 Task: Open a blank worksheet and write heading  Product price data  Add product name:-  ' TOMS Shoe, UGG Shoe, Wolverine Shoe, Z-Coil Shoe, Adidas shoe, Gucci T-shirt, Louis Vuitton bag, Zara Shirt, H&M jeans, Chanel perfume. ' in October Last week sales are  5000 to 5050. product price in between:-  5000 to 10000. Save page analysisSalesByCategory
Action: Mouse moved to (605, 83)
Screenshot: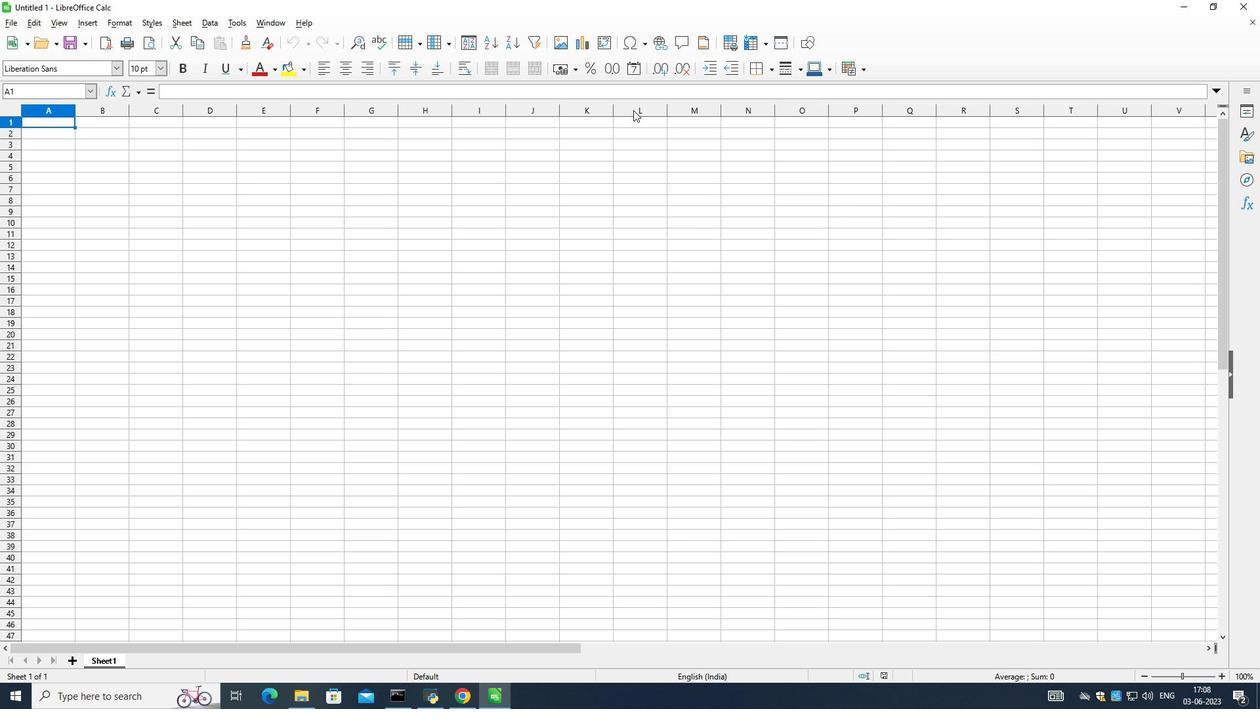 
Action: Key pressed <Key.shift>Producct<Key.backspace><Key.backspace>t<Key.space><Key.shift>Price<Key.space>data<Key.down>
Screenshot: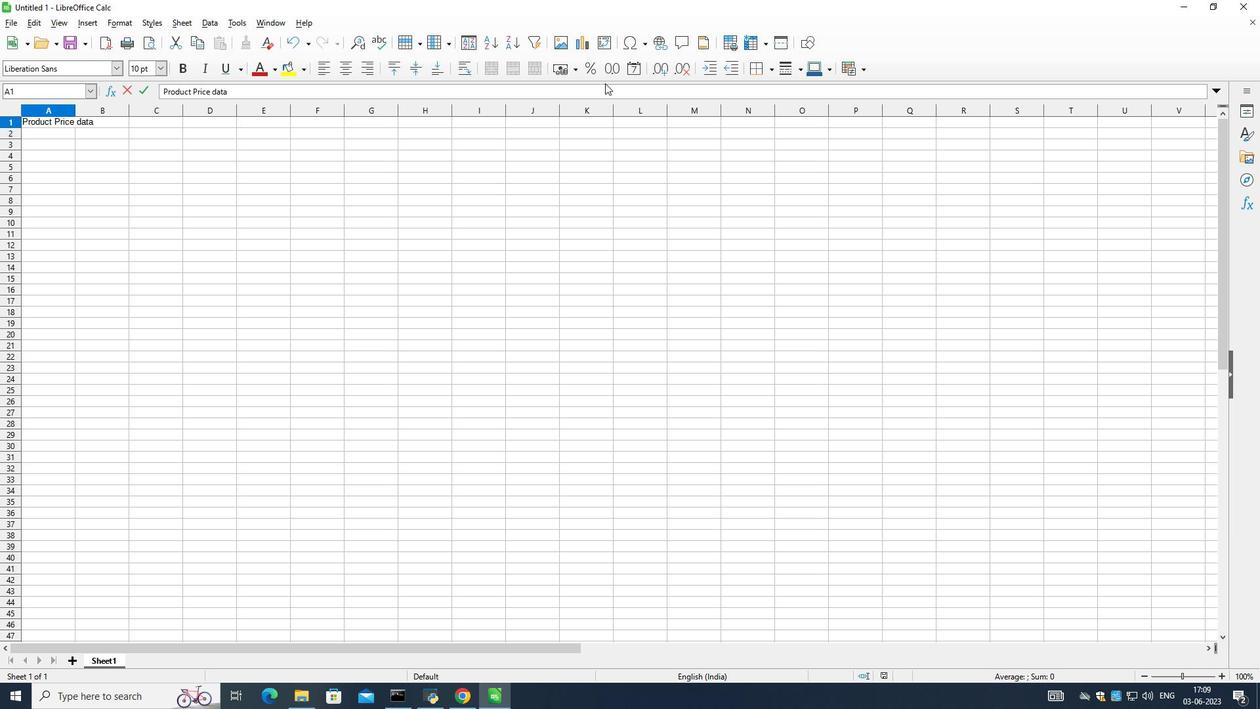 
Action: Mouse moved to (124, 162)
Screenshot: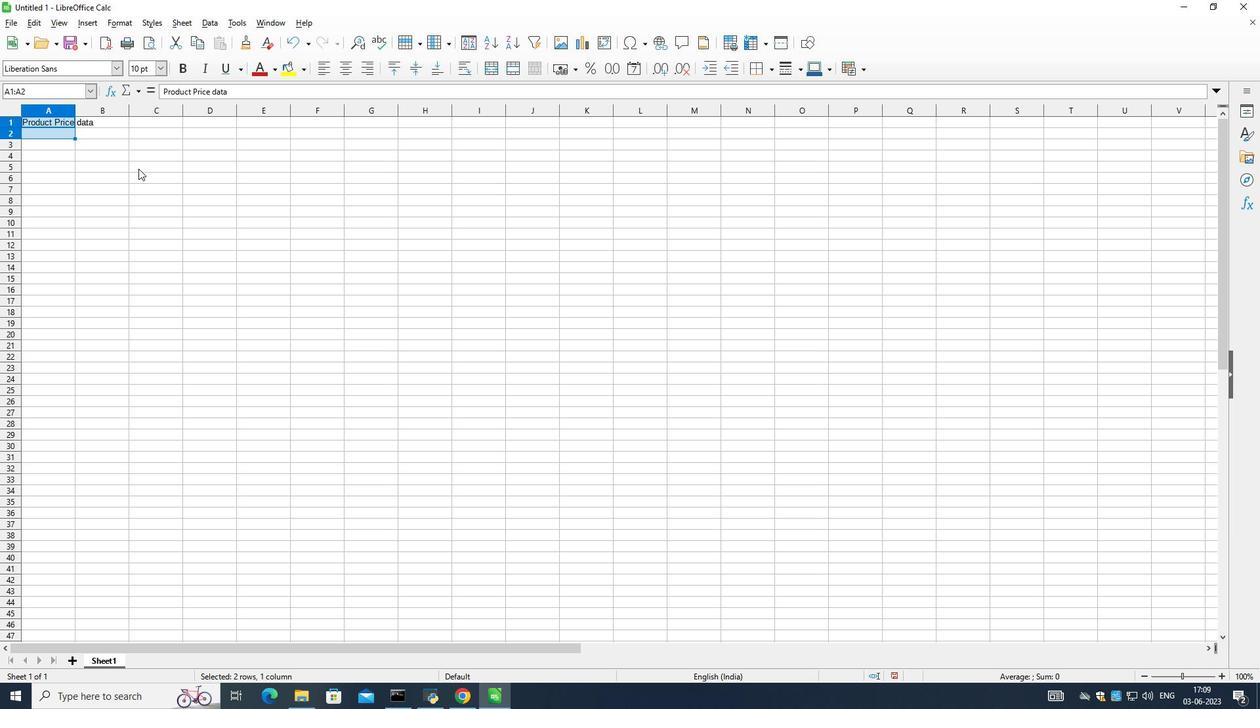 
Action: Mouse pressed right at (124, 162)
Screenshot: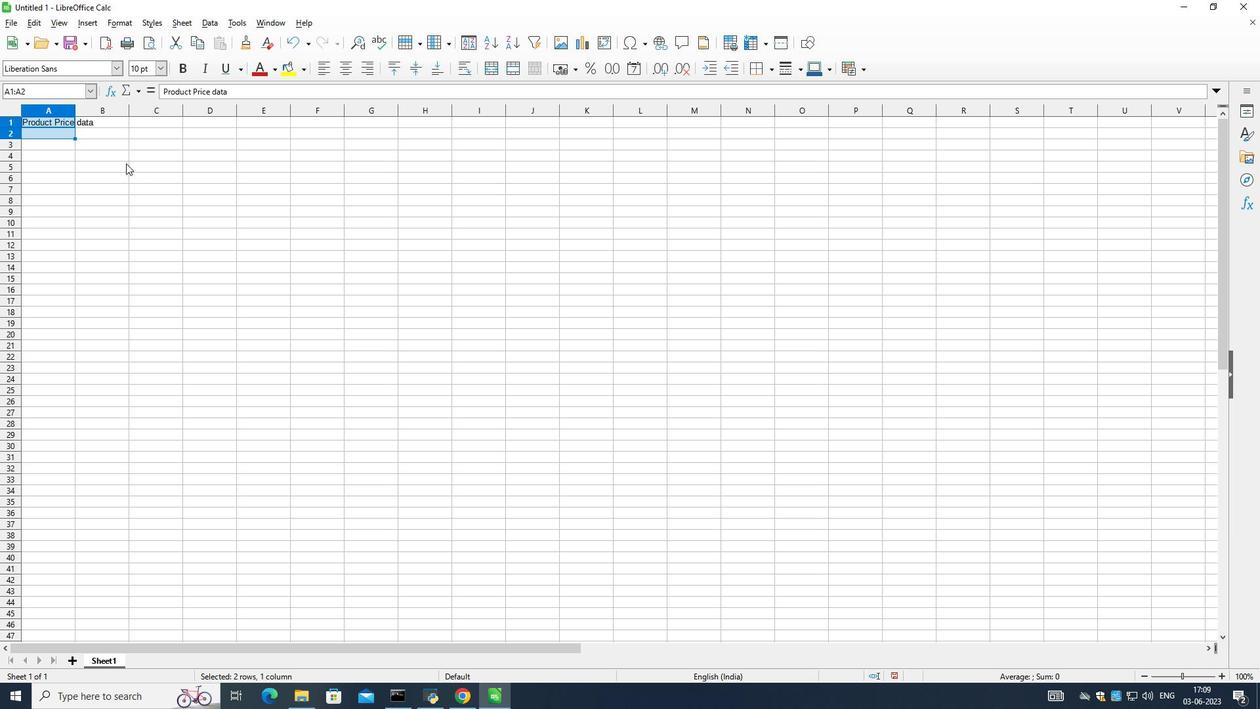 
Action: Mouse moved to (51, 134)
Screenshot: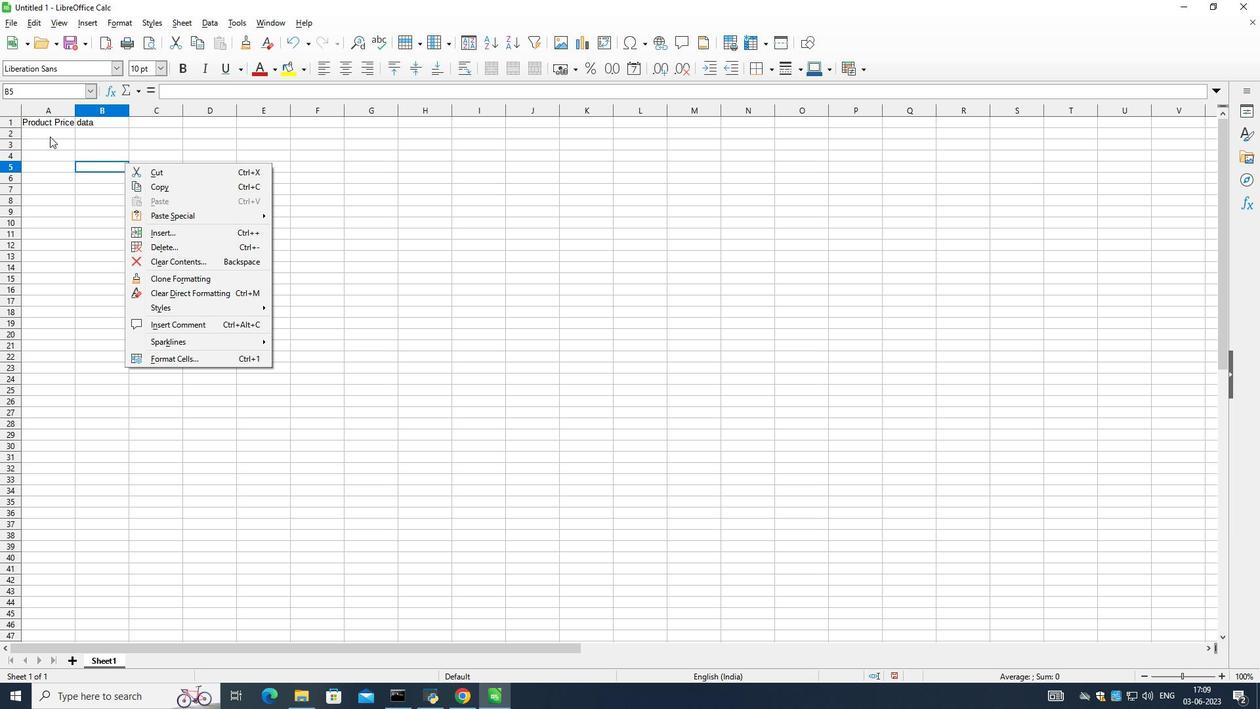 
Action: Mouse pressed left at (51, 134)
Screenshot: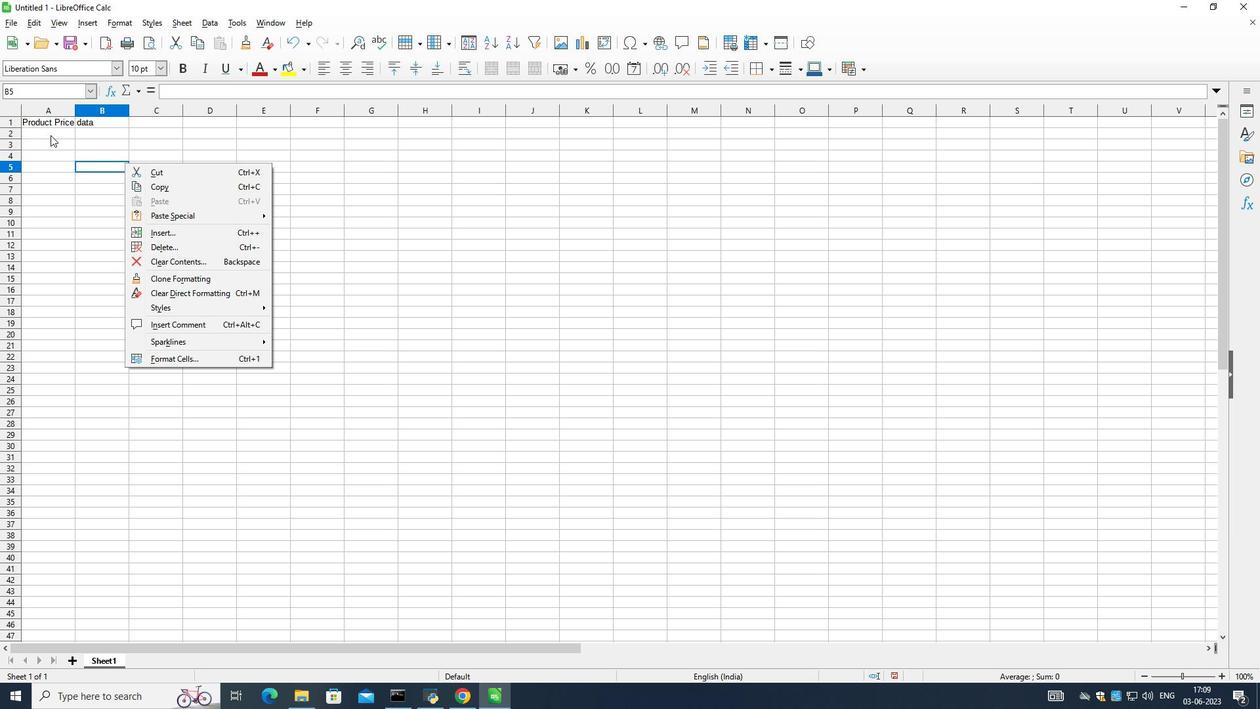 
Action: Mouse pressed left at (51, 134)
Screenshot: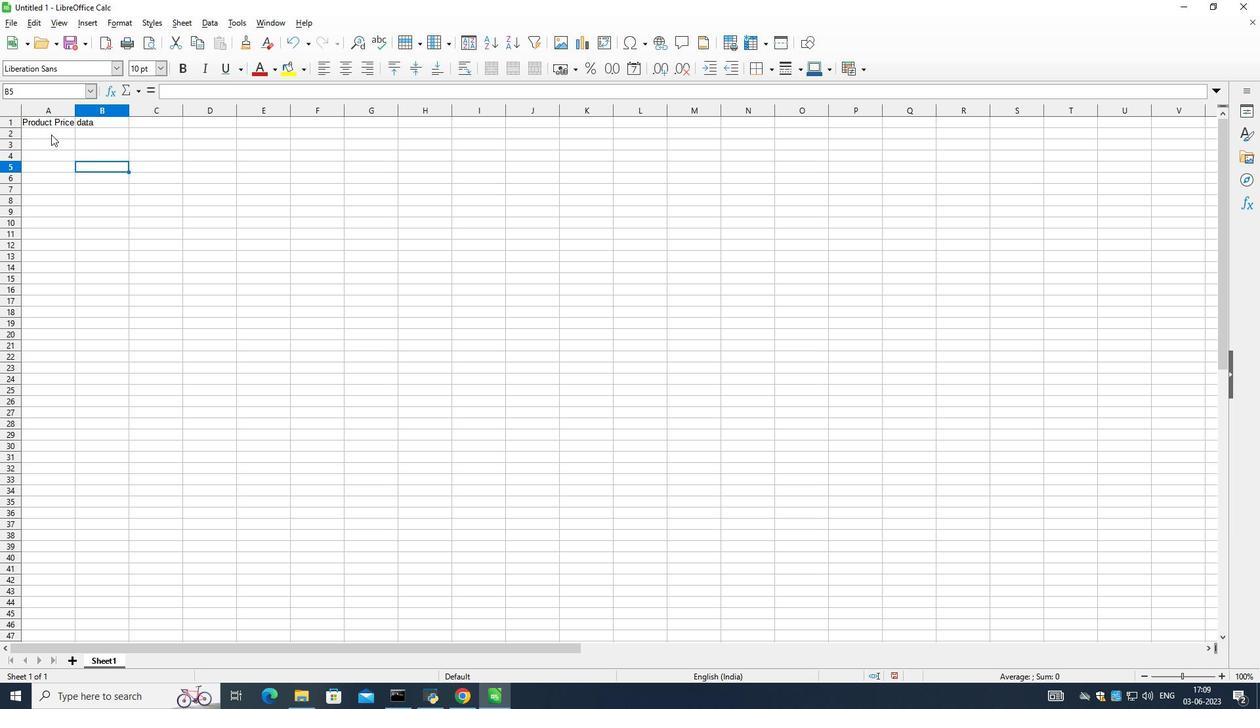 
Action: Mouse moved to (369, 204)
Screenshot: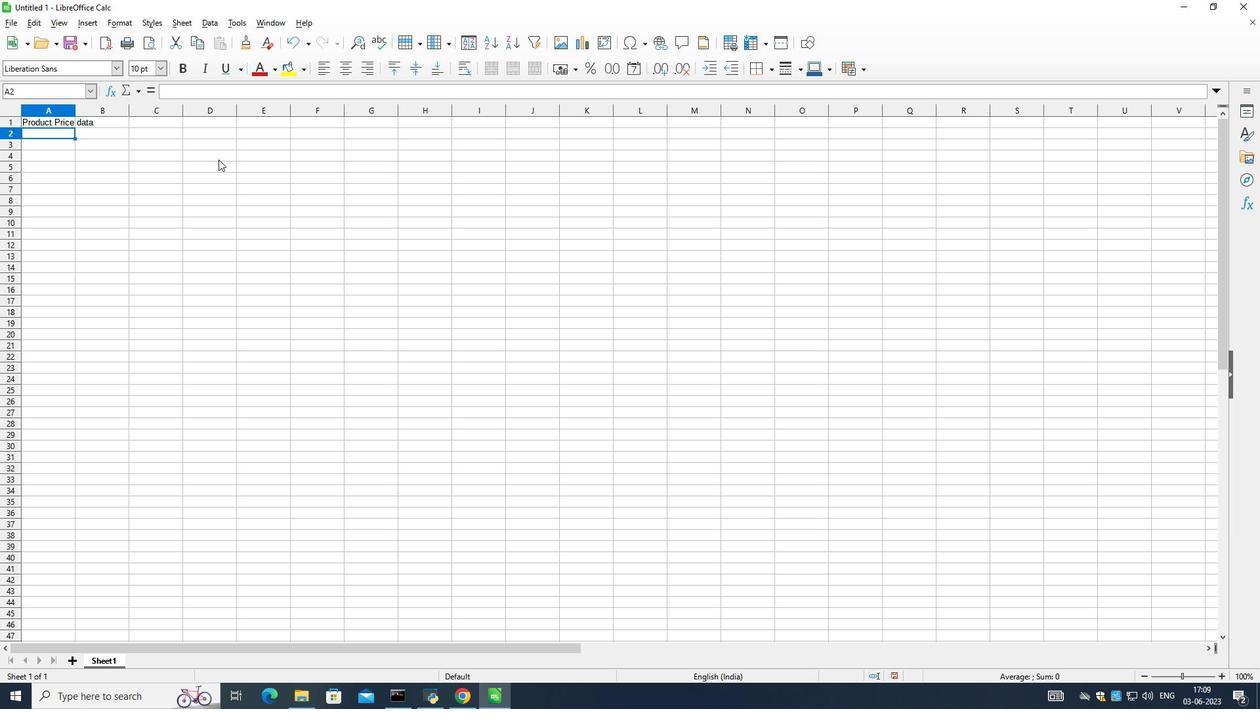 
Action: Key pressed <Key.shift>Product<Key.space><Key.shift>Name<Key.down><Key.shift_r>T<Key.shift>OM<Key.shift_r>S<Key.space><Key.shift_r>Shoe<Key.down><Key.shift><Key.shift>U<Key.shift_r>GG<Key.space><Key.shift_r>Shoe<Key.down><Key.shift_r>Wolverine<Key.space><Key.shift_r>Shoe<Key.down><Key.shift_r>Z-<Key.shift_r>coil<Key.space><Key.shift_r>Shoe<Key.down><Key.shift_r>Adidas<Key.space><Key.shift_r>Shoe<Key.down><Key.shift_r>Cucci<Key.space><Key.shift_r>T-<Key.shift_r>Shirt<Key.down><Key.shift><Key.shift>Louis<Key.space><Key.shift_r>Vuitton<Key.space><Key.shift>Bag<Key.down><Key.shift_r>Zara<Key.space><Key.shift_r>Shirt<Key.down><Key.shift>H<Key.shift_r>&<Key.shift>M<Key.space><Key.shift>jeans<Key.down><Key.shift_r>Chanel<Key.space><Key.shift>Peru<Key.backspace>fume<Key.down><Key.up>
Screenshot: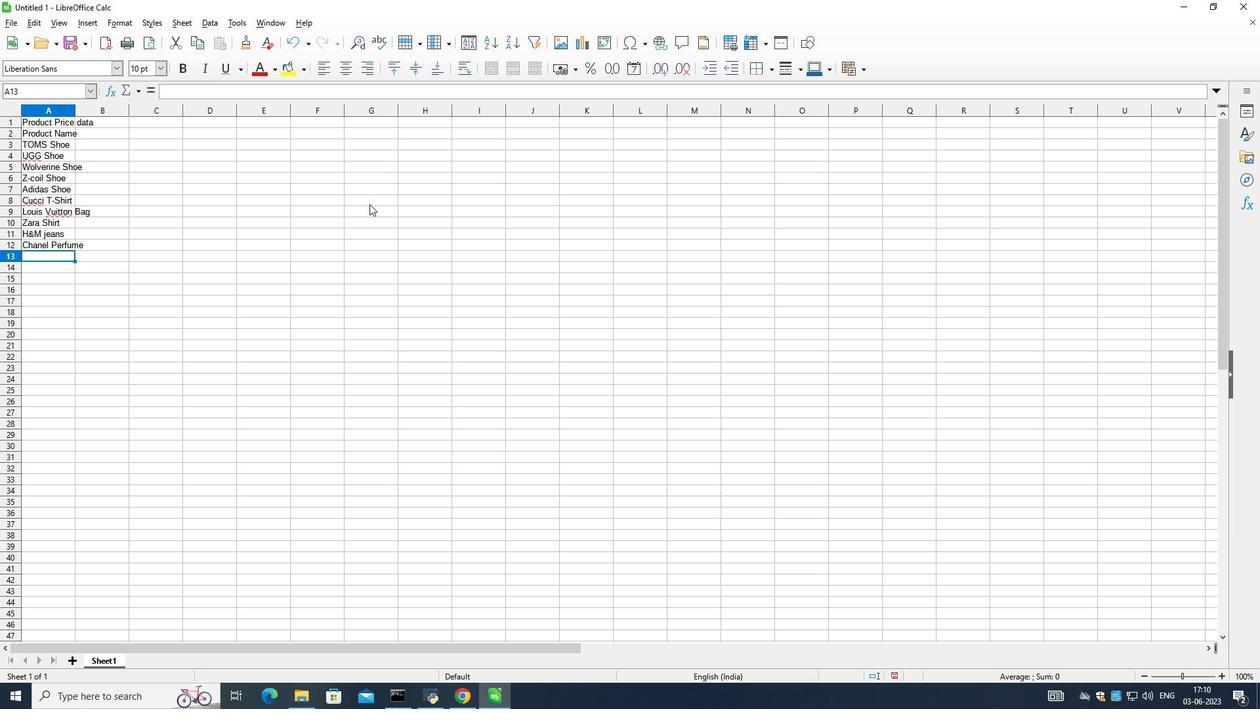 
Action: Mouse moved to (19, 106)
Screenshot: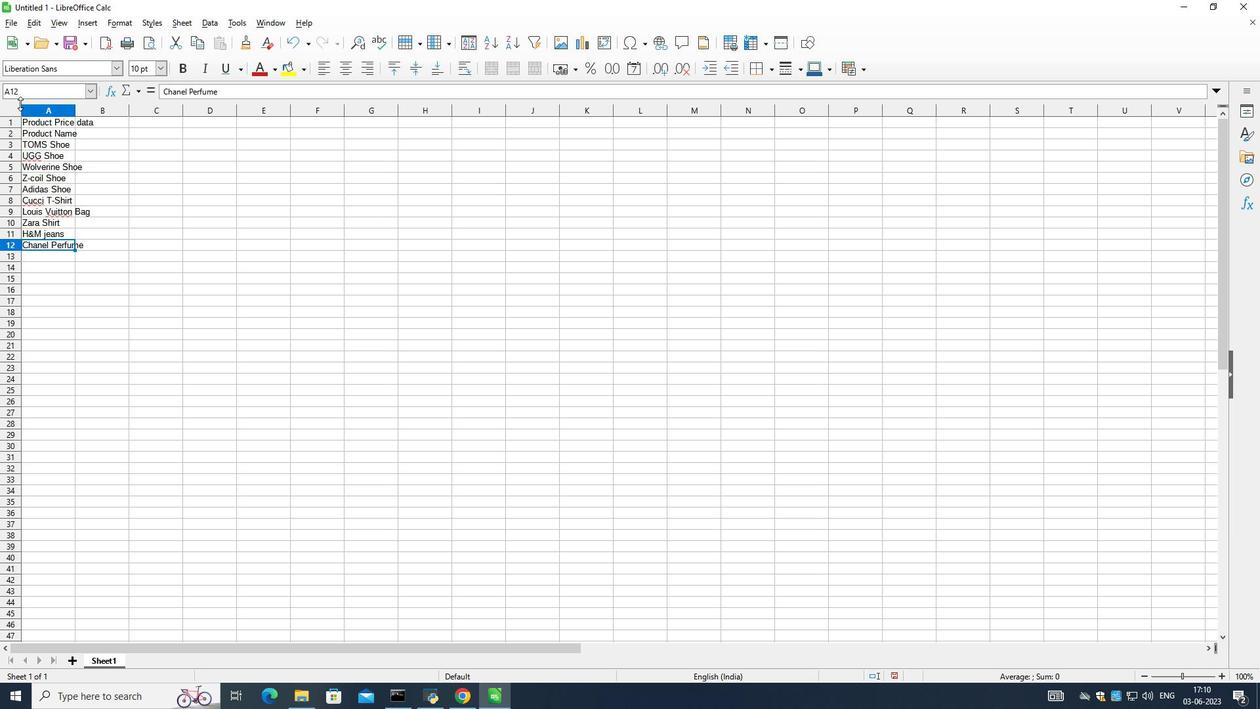 
Action: Mouse pressed left at (19, 106)
Screenshot: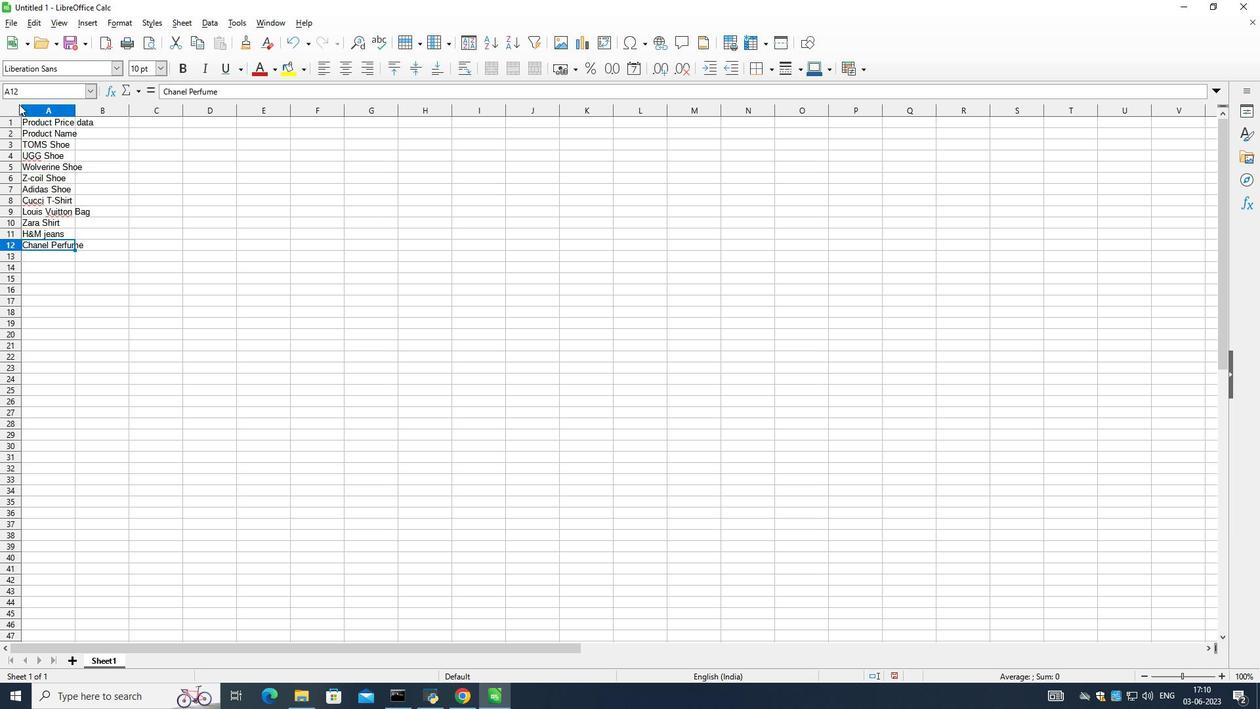 
Action: Mouse moved to (73, 110)
Screenshot: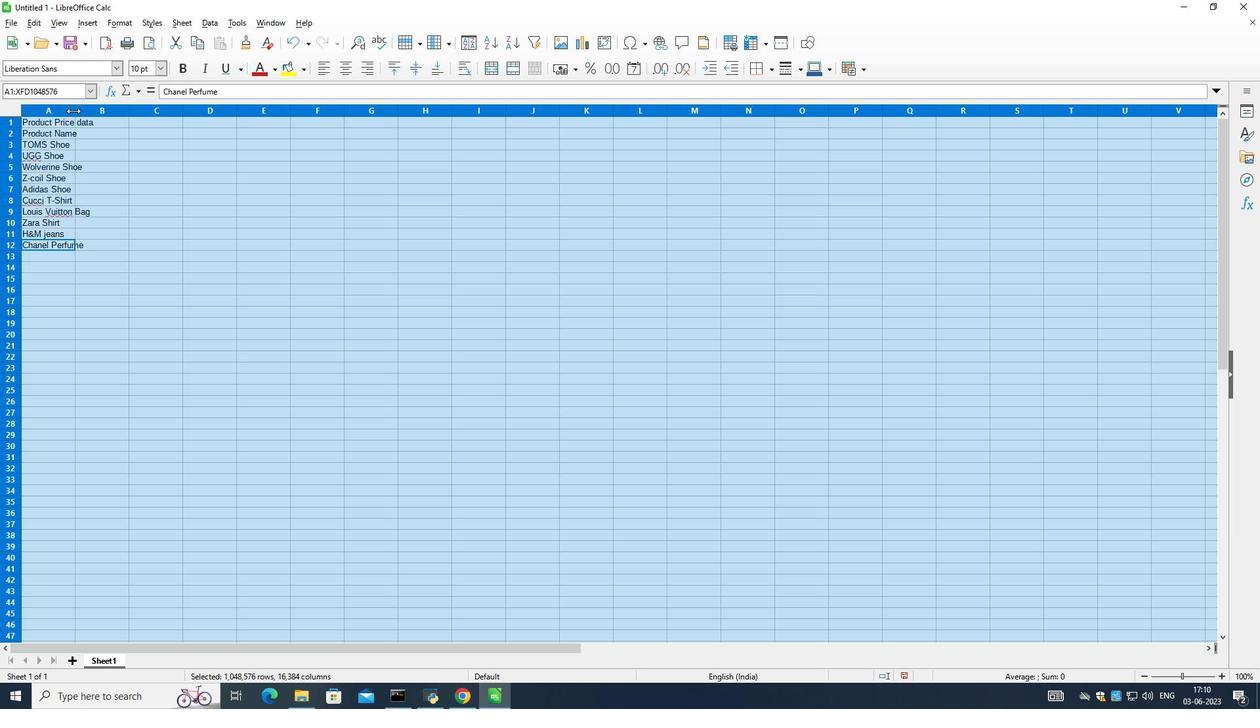
Action: Mouse pressed left at (73, 110)
Screenshot: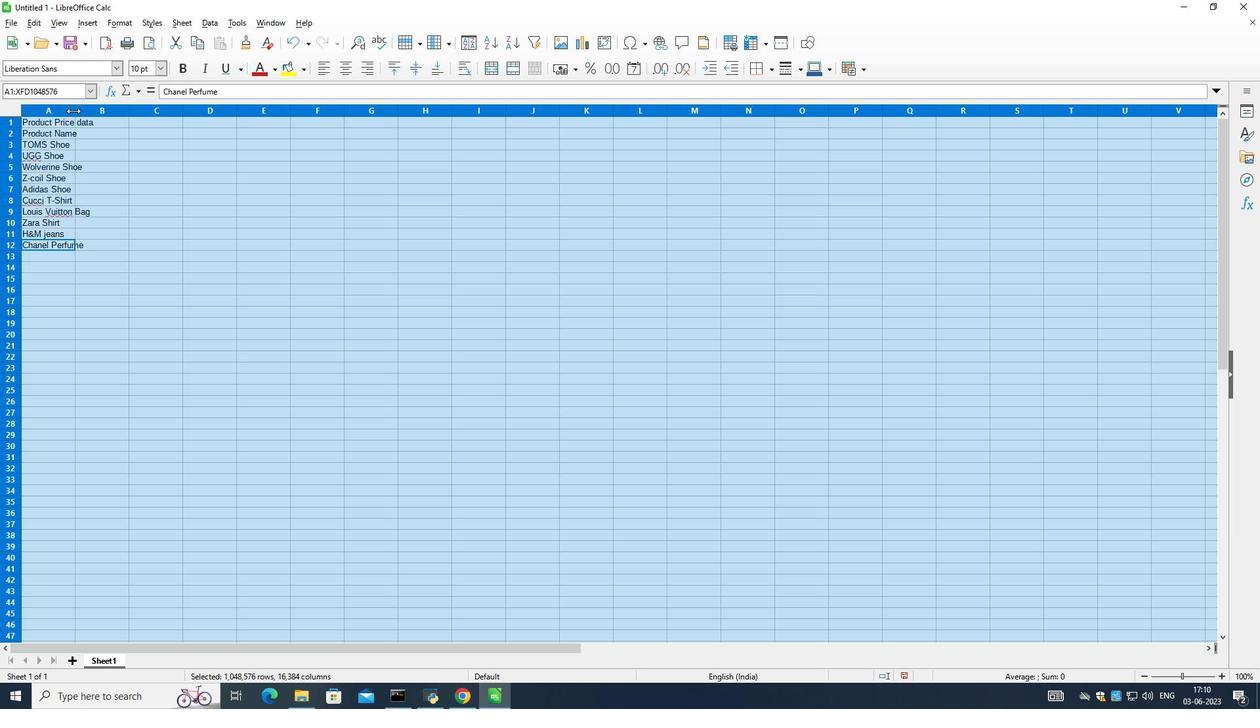 
Action: Mouse moved to (74, 110)
Screenshot: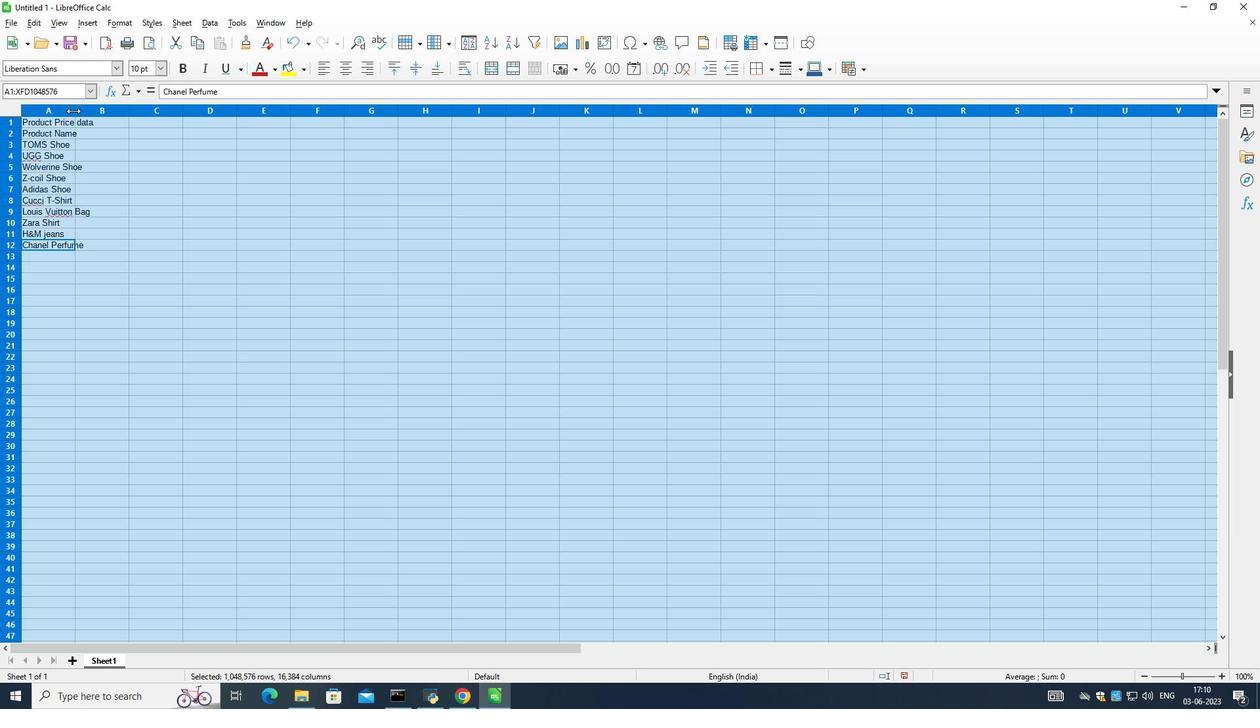 
Action: Mouse pressed left at (74, 110)
Screenshot: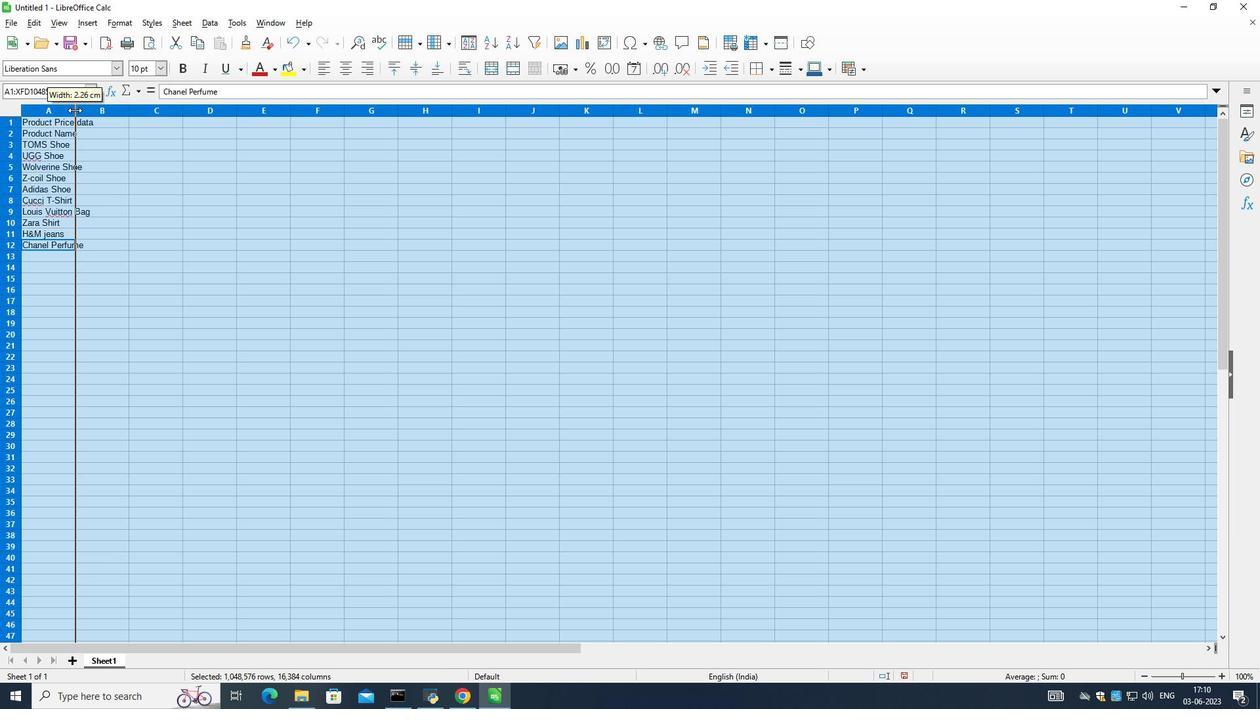 
Action: Mouse moved to (110, 132)
Screenshot: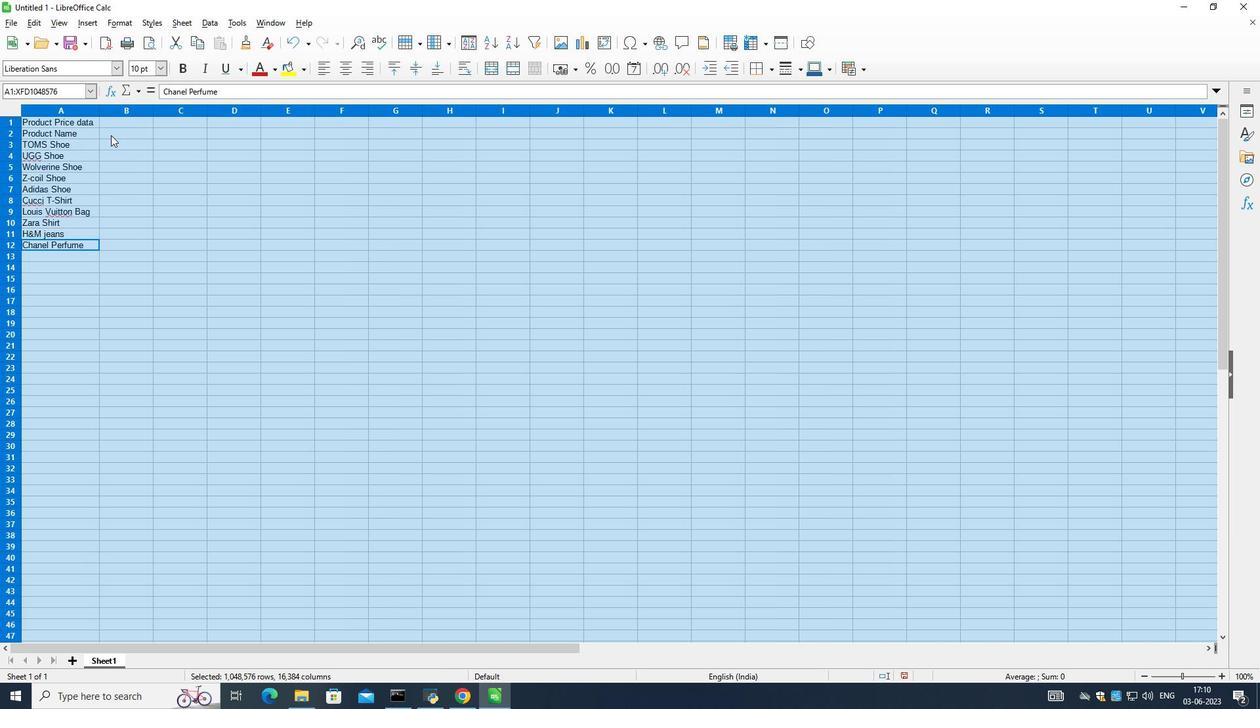 
Action: Mouse pressed left at (110, 132)
Screenshot: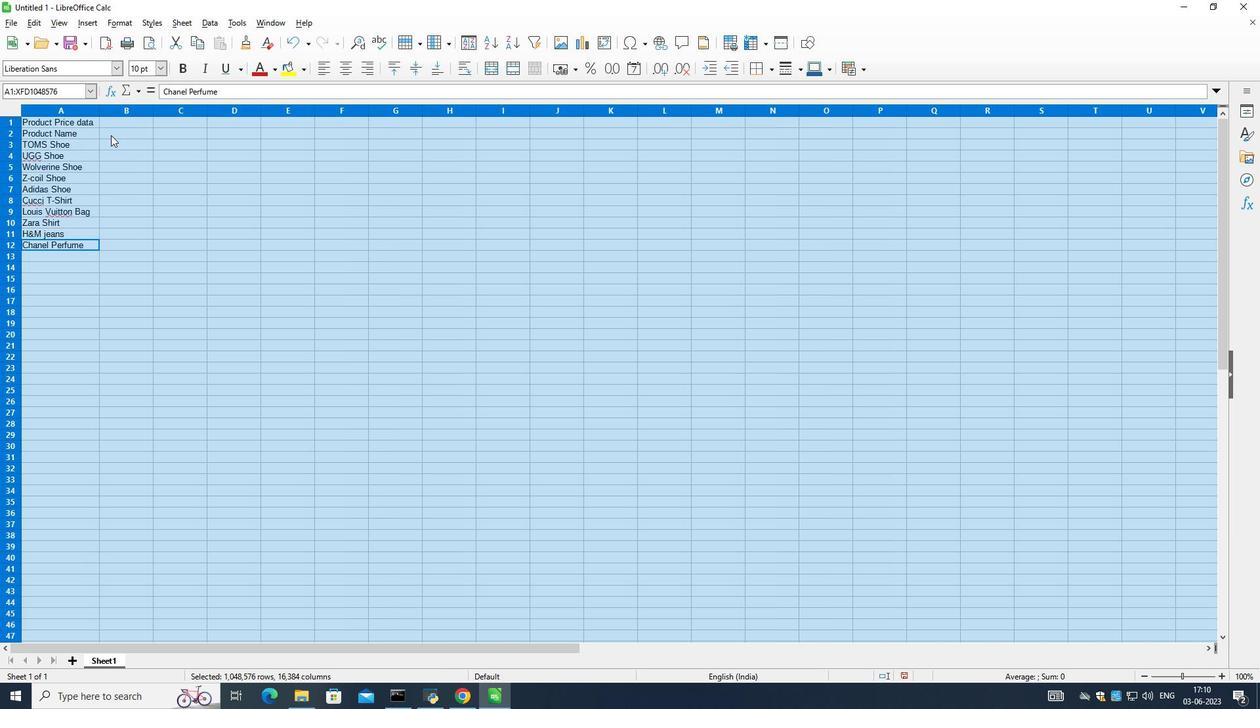 
Action: Mouse moved to (128, 140)
Screenshot: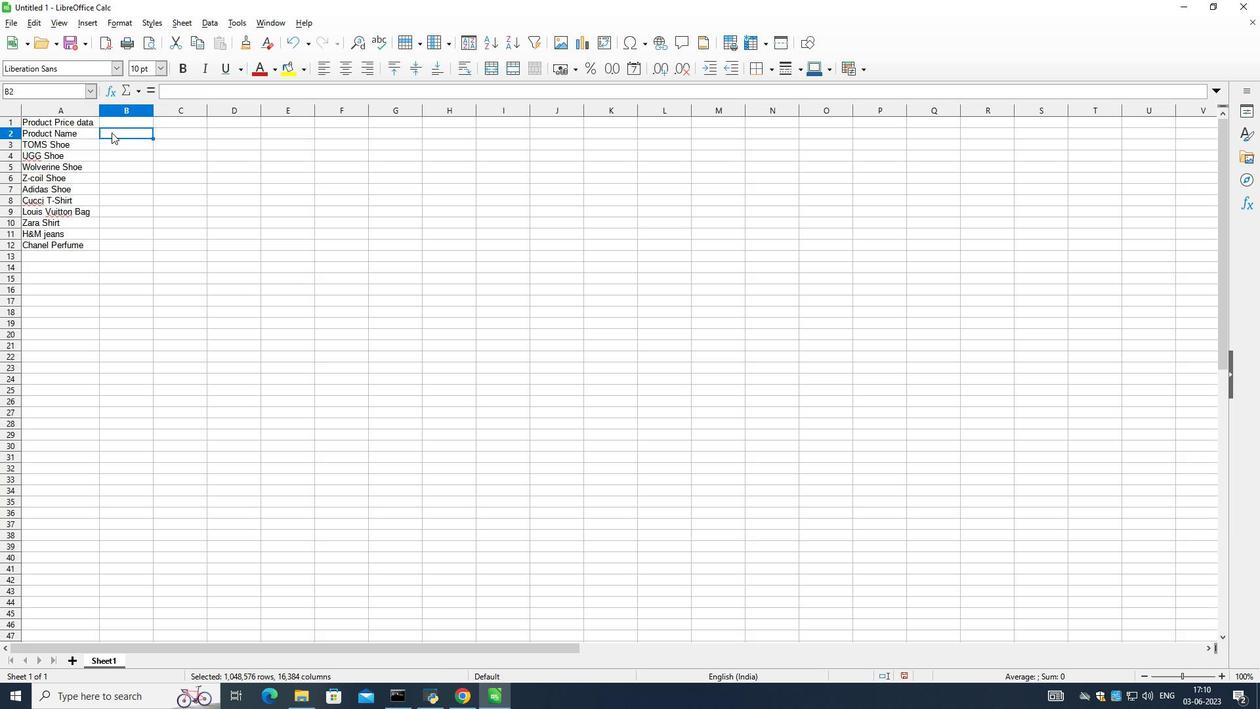 
Action: Key pressed <Key.shift>October<Key.space><Key.shift>Last<Key.space>week<Key.space><Key.shift_r>Sales<Key.down>5000<Key.down><Key.up><Key.down><Key.up><Key.down>5005<Key.down>5010<Key.down>5015<Key.down>5020<Key.down>5025<Key.down>5030<Key.down>5035<Key.down>5040<Key.down>5050<Key.down><Key.up><Key.up>
Screenshot: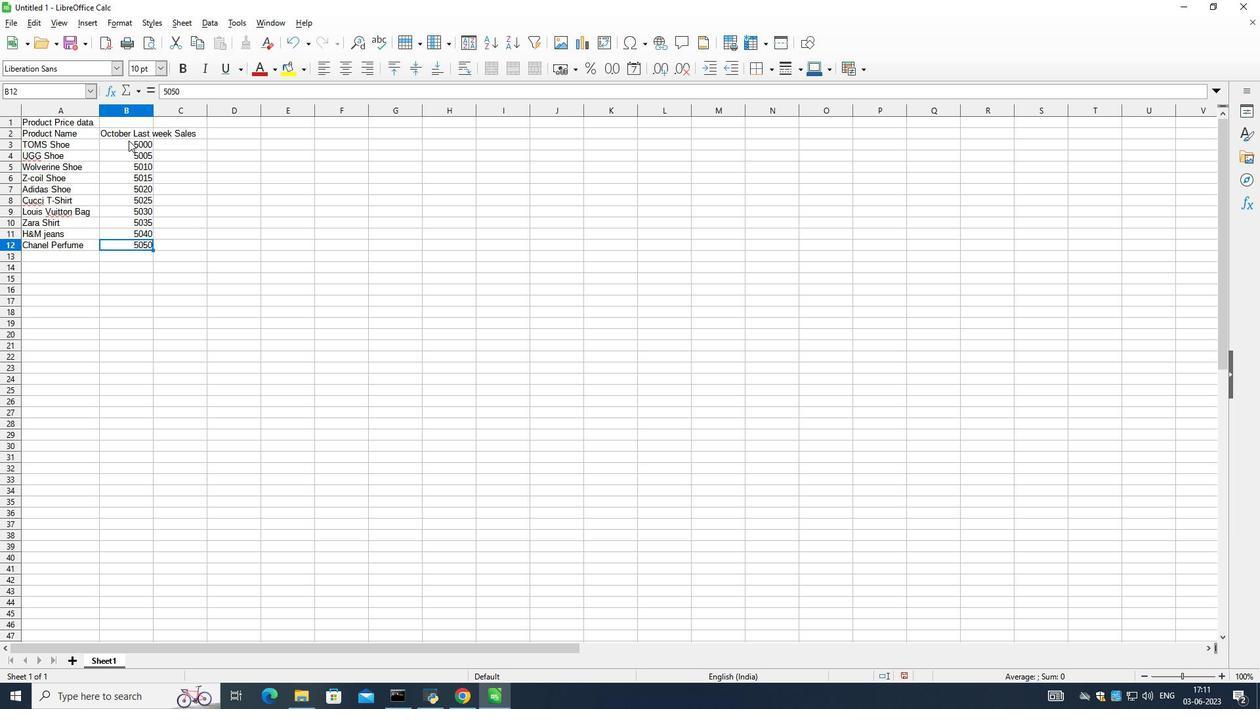
Action: Mouse moved to (153, 107)
Screenshot: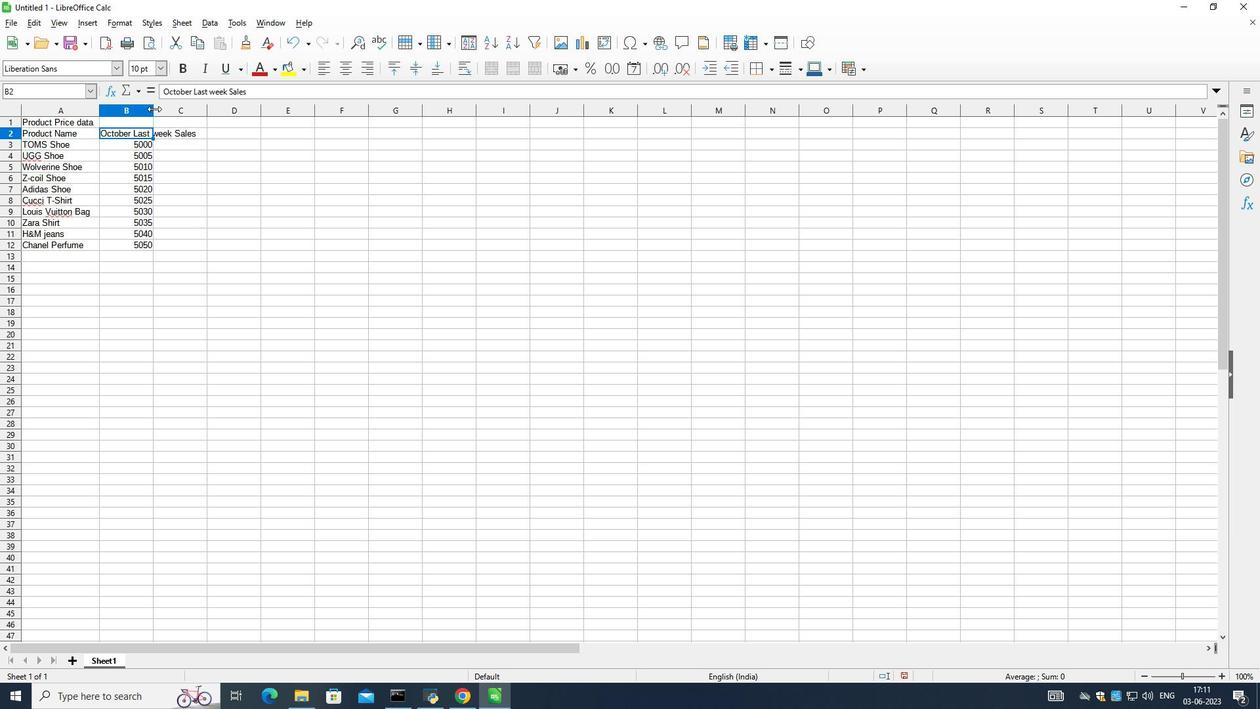 
Action: Mouse pressed left at (153, 107)
Screenshot: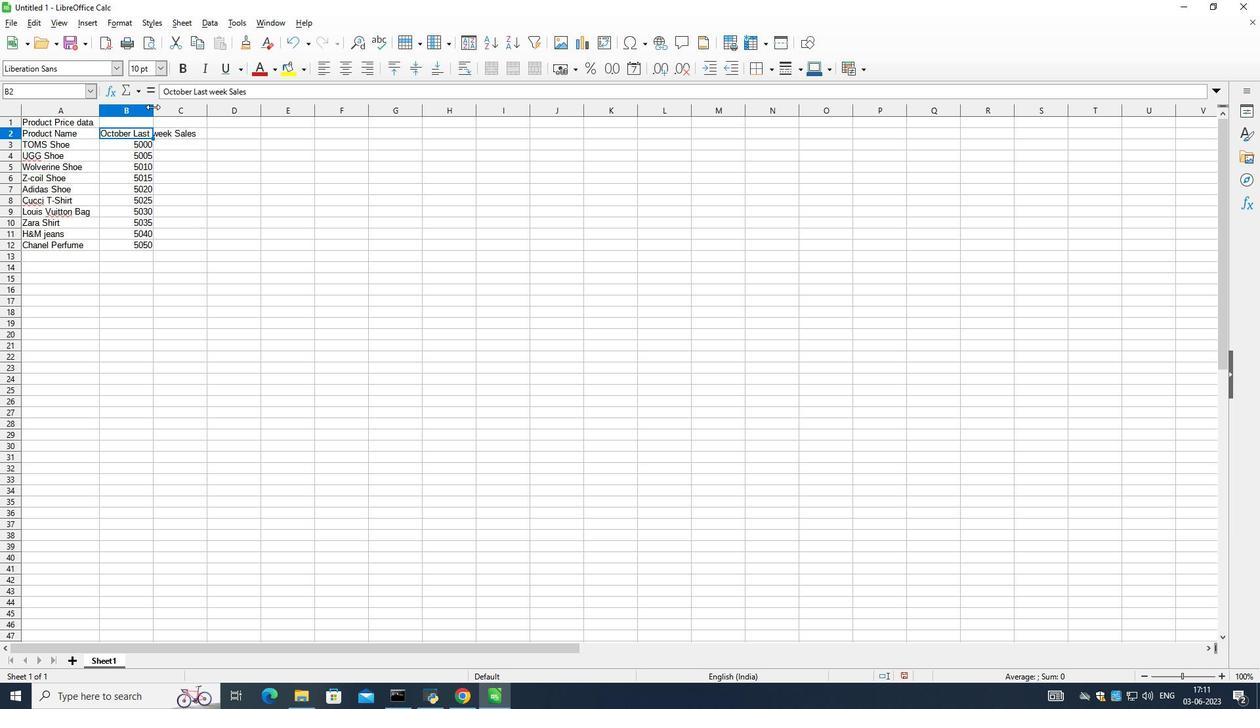 
Action: Mouse pressed left at (153, 107)
Screenshot: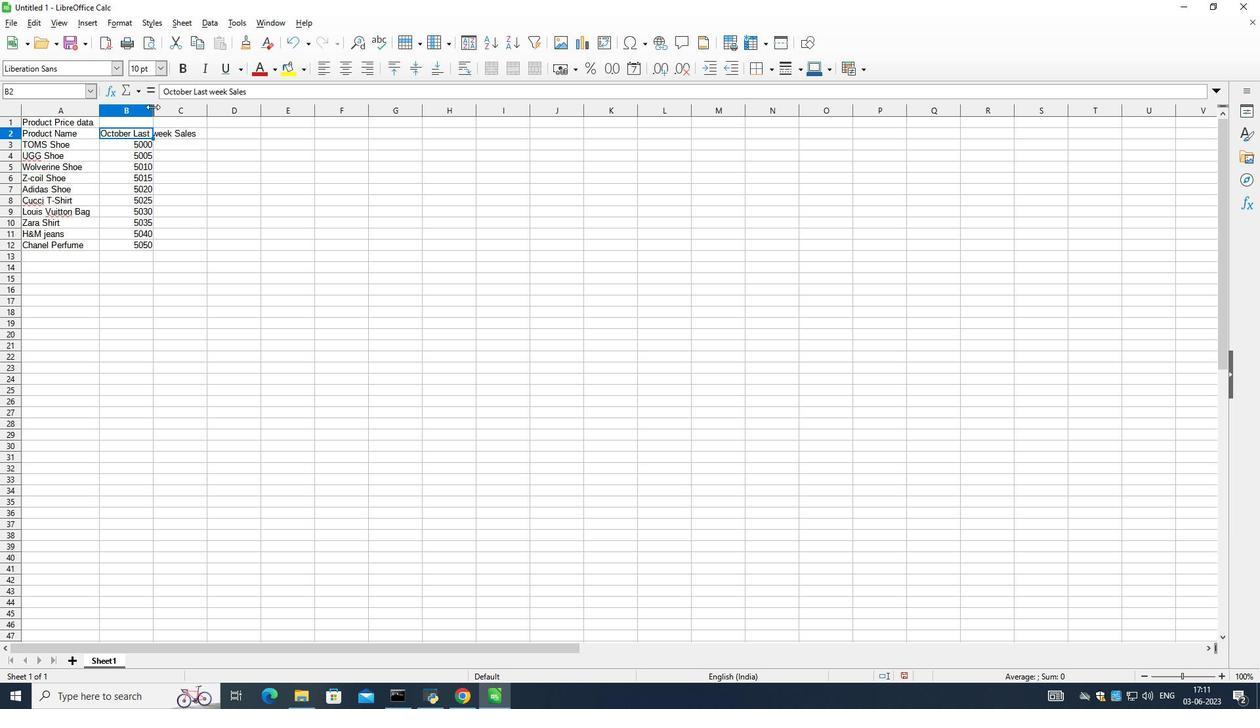 
Action: Mouse moved to (239, 131)
Screenshot: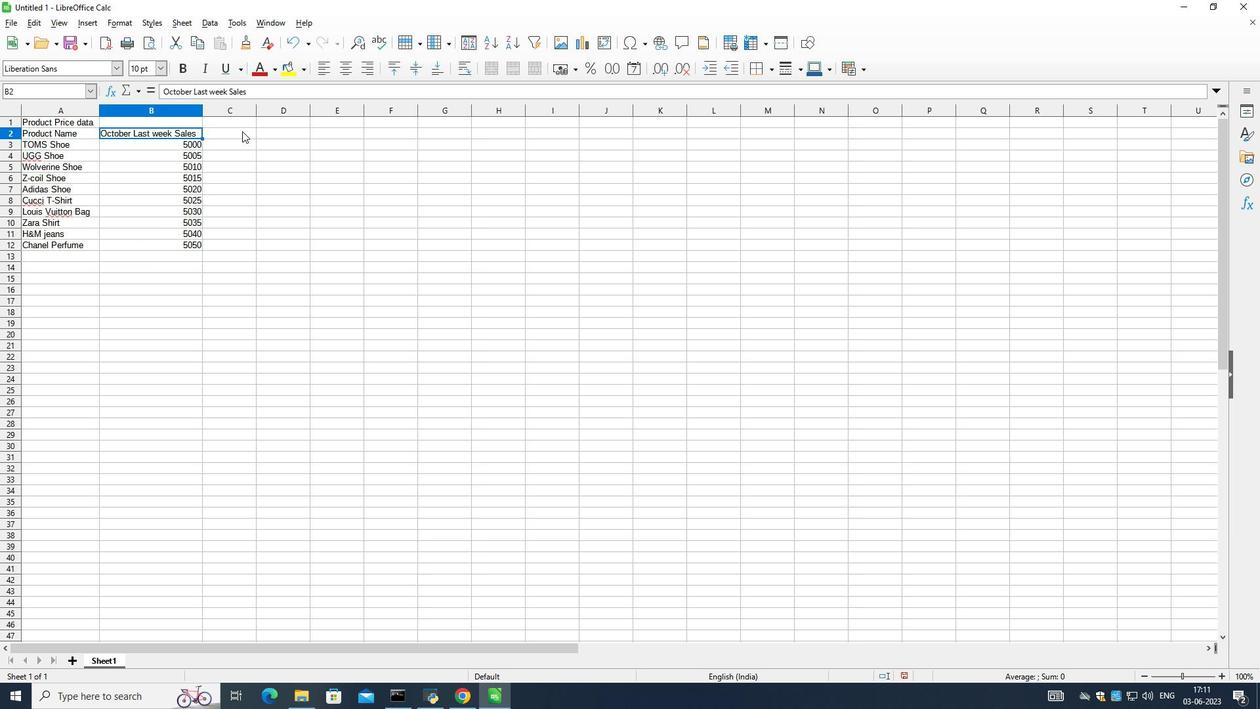 
Action: Mouse pressed left at (239, 131)
Screenshot: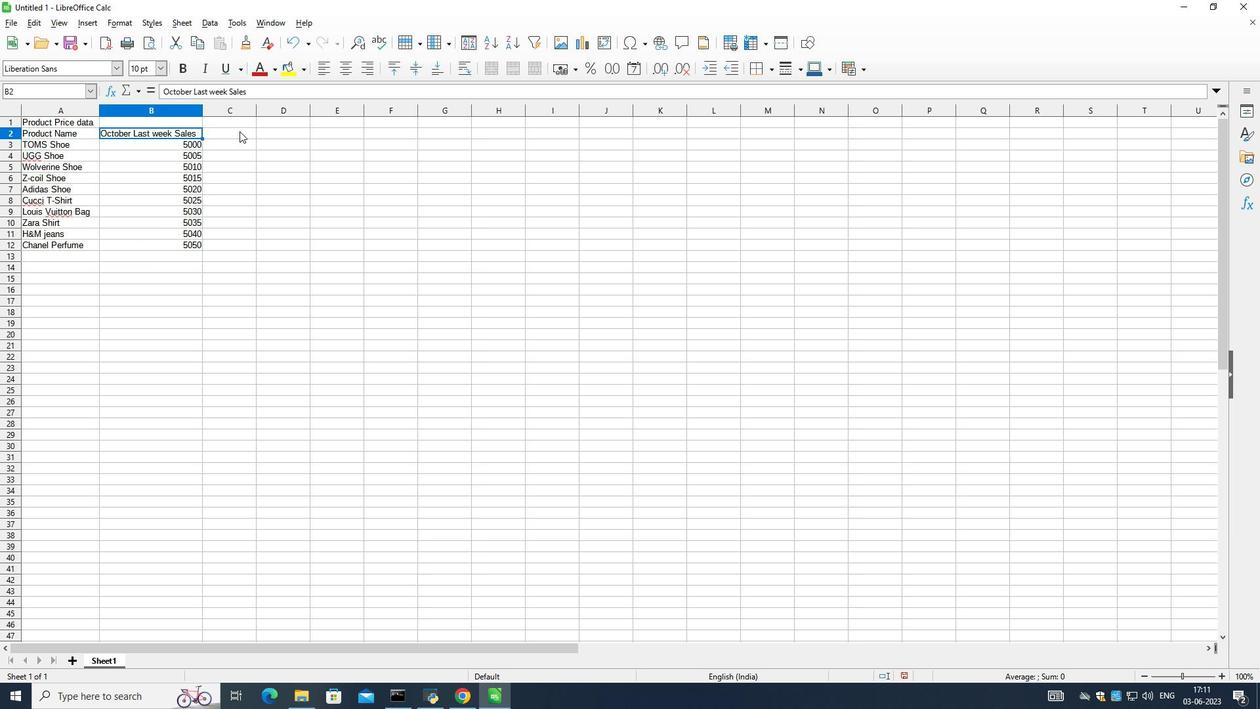 
Action: Mouse moved to (260, 133)
Screenshot: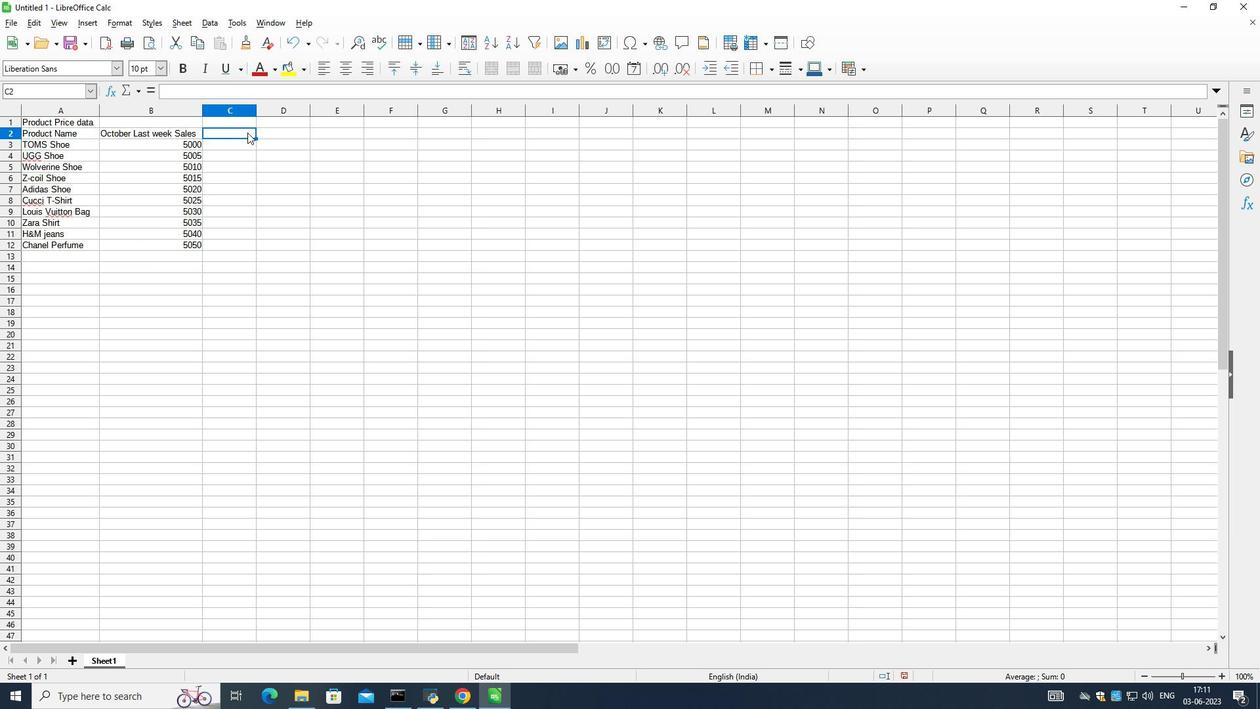 
Action: Key pressed <Key.right><Key.left><Key.shift>Produ<Key.backspace>uct<Key.space><Key.shift>Proce<Key.backspace><Key.backspace><Key.backspace><Key.backspace>rice<Key.down>5000<Key.down>6000<Key.down>7000<Key.down>8000<Key.down>90000<Key.backspace><Key.enter>90025<Key.down><Key.up>9025<Key.down>9050<Key.down>9075<Key.down>9080<Key.down>9095<Key.down>10000<Key.down><Key.up><Key.up>10000<Key.down><Key.delete><Key.up><Key.up><Key.down><Key.up><Key.down><Key.up><Key.down><Key.up><Key.down><Key.up><Key.down>
Screenshot: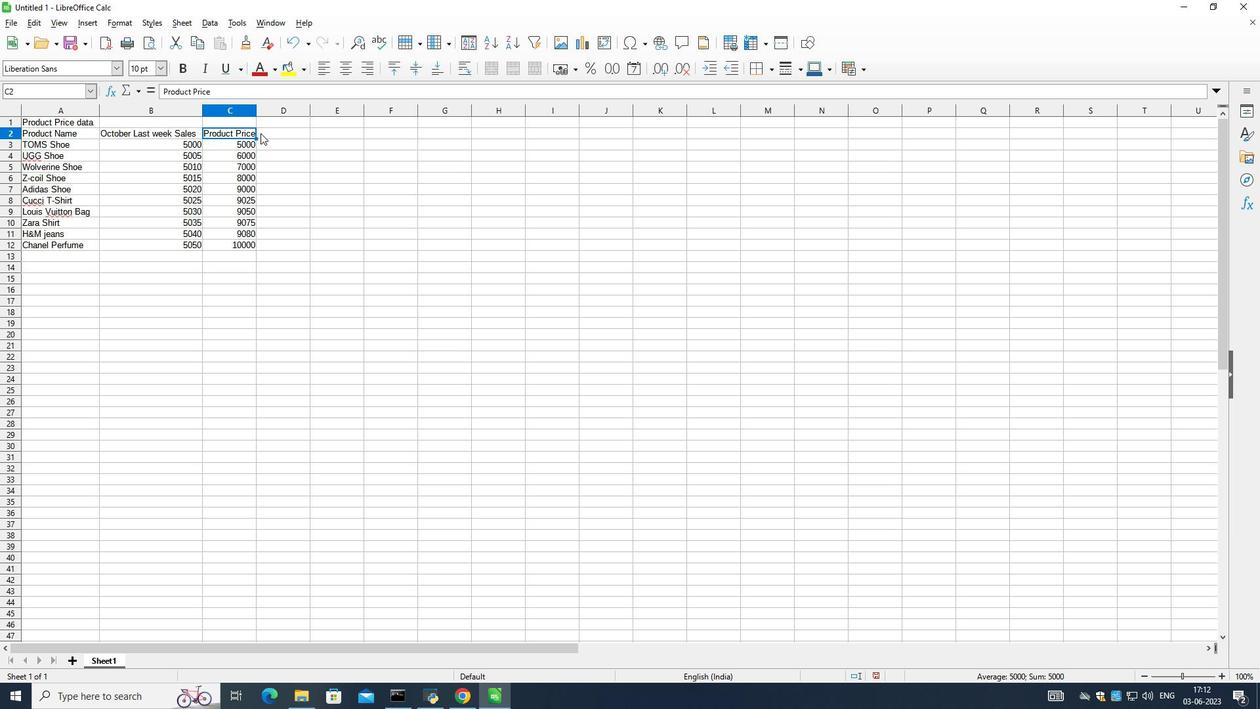 
Action: Mouse moved to (12, 21)
Screenshot: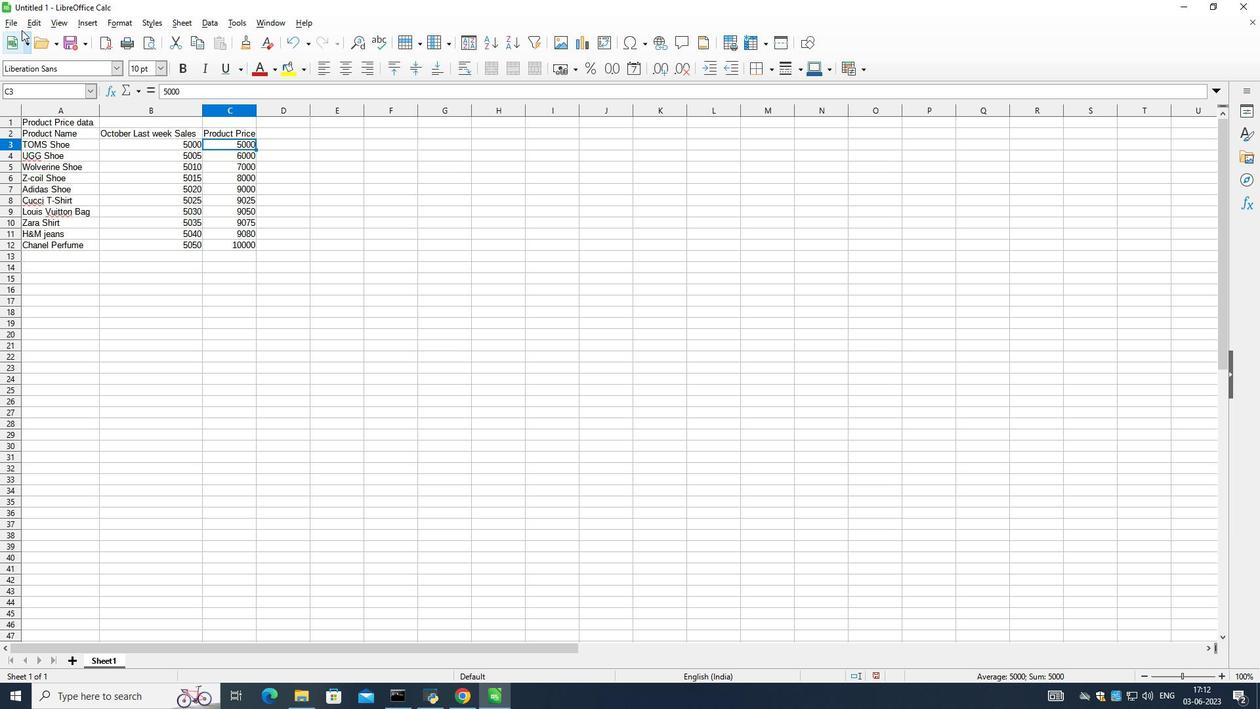 
Action: Mouse pressed left at (12, 21)
Screenshot: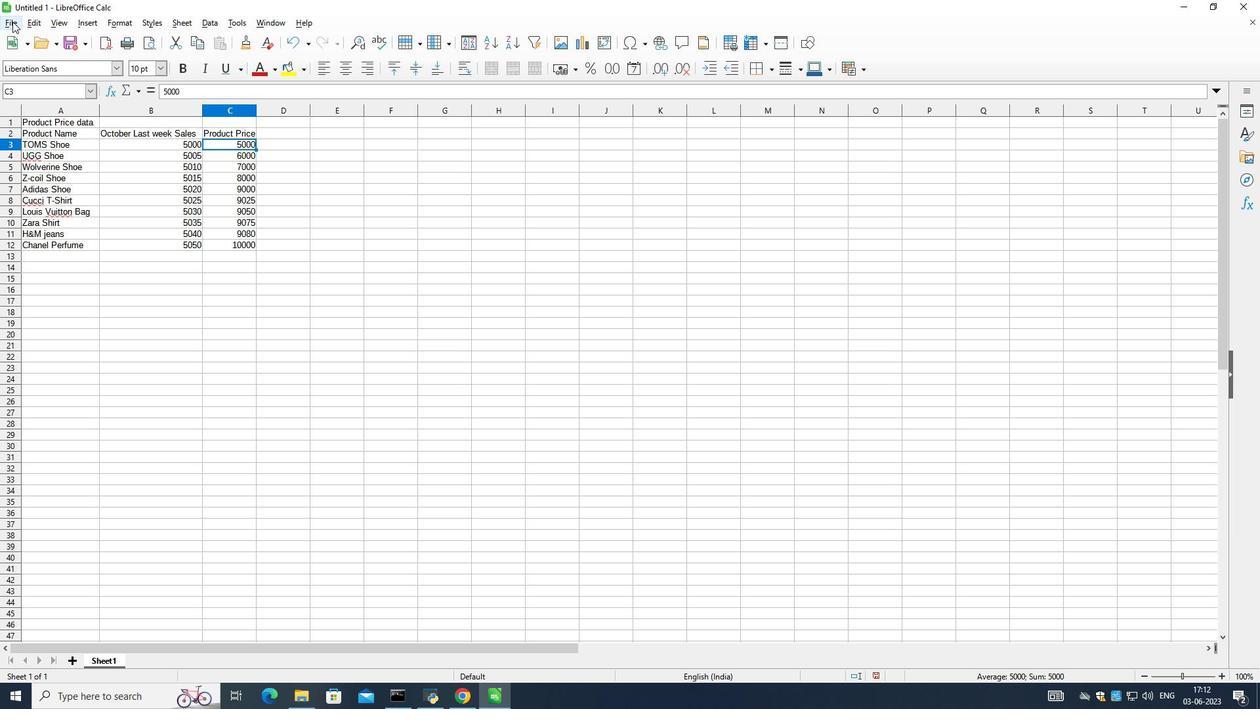 
Action: Mouse moved to (43, 177)
Screenshot: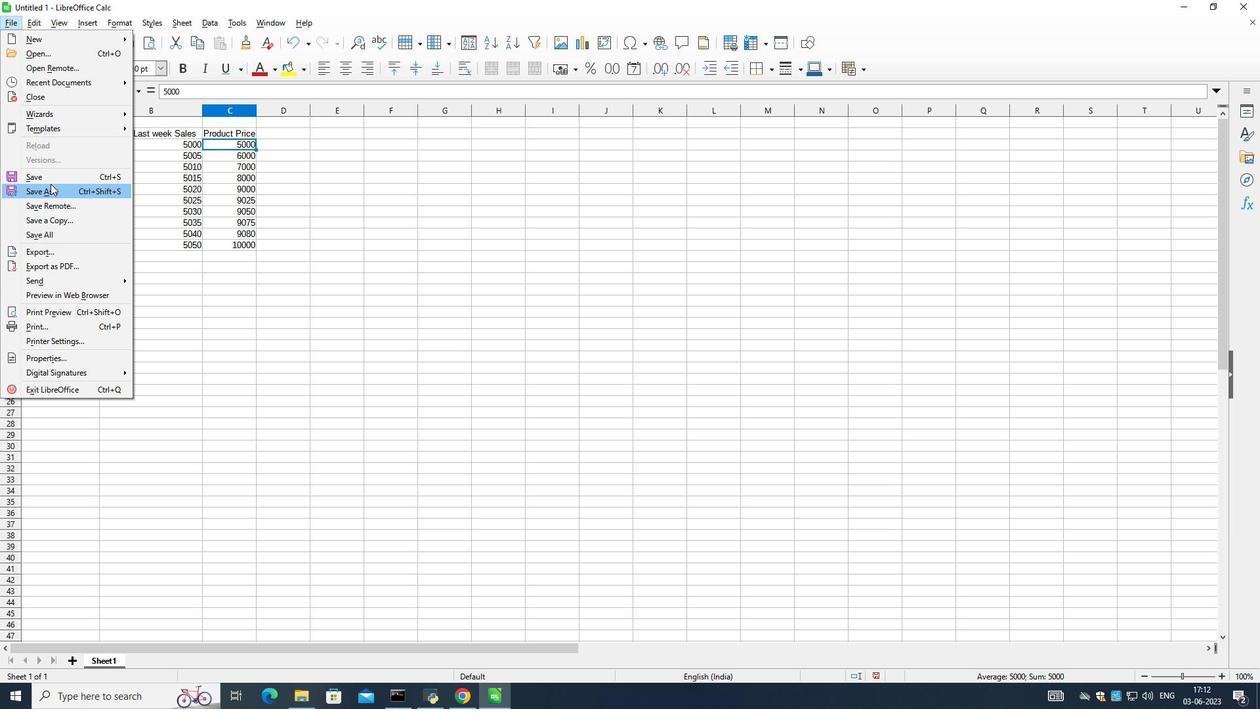 
Action: Mouse pressed left at (43, 177)
Screenshot: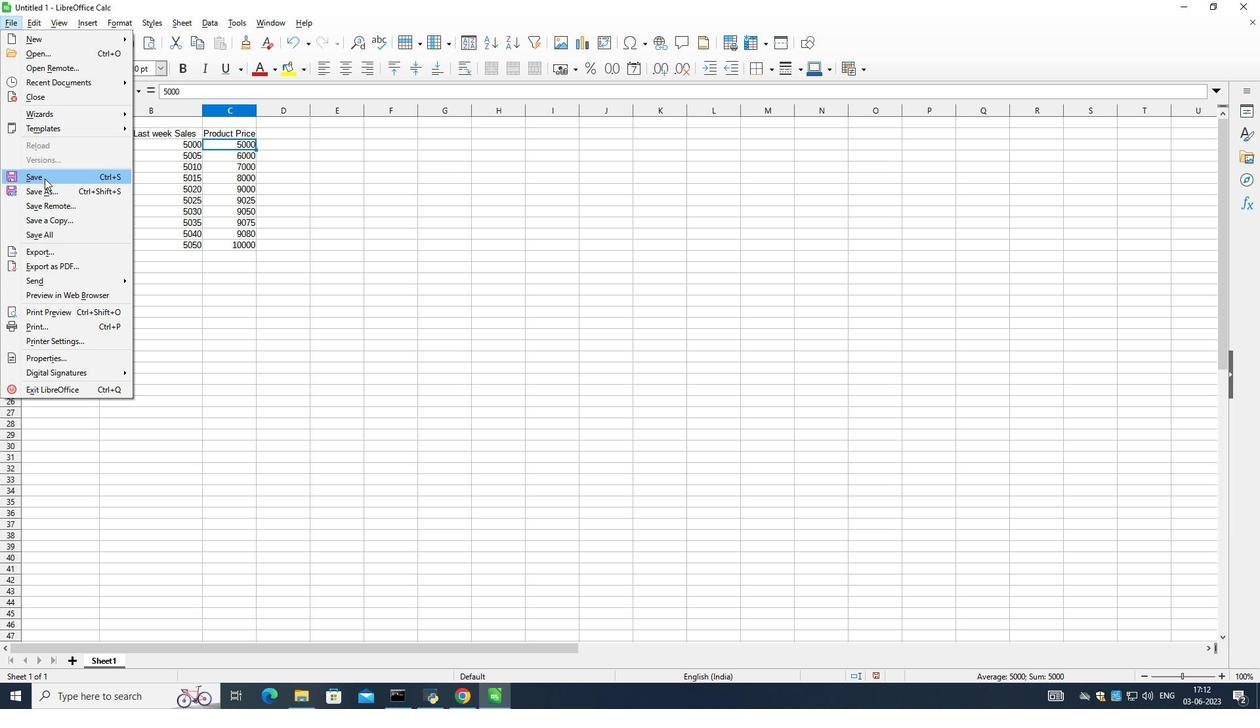 
Action: Mouse moved to (315, 327)
Screenshot: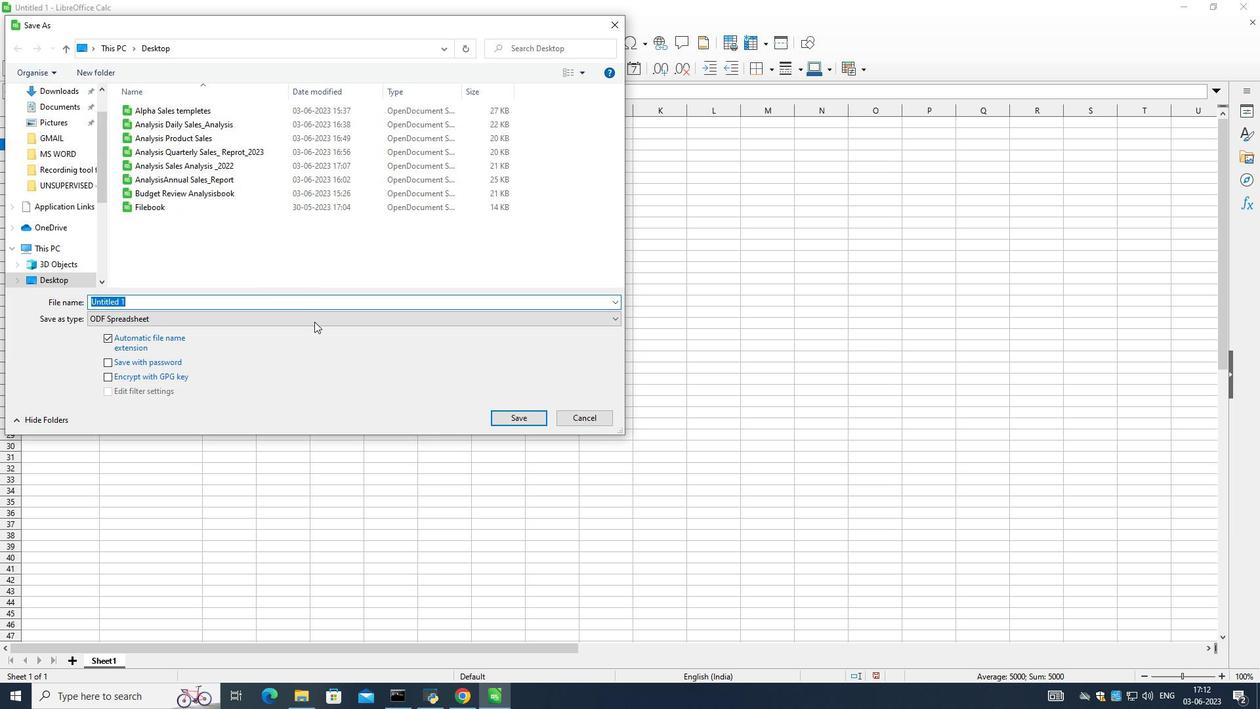 
Action: Key pressed <Key.shift_r>Analysis<Key.space><Key.shift_r>Sales<Key.space><Key.shift>By<Key.space><Key.shift_r>Car<Key.backspace>ter<Key.backspace>goy
Screenshot: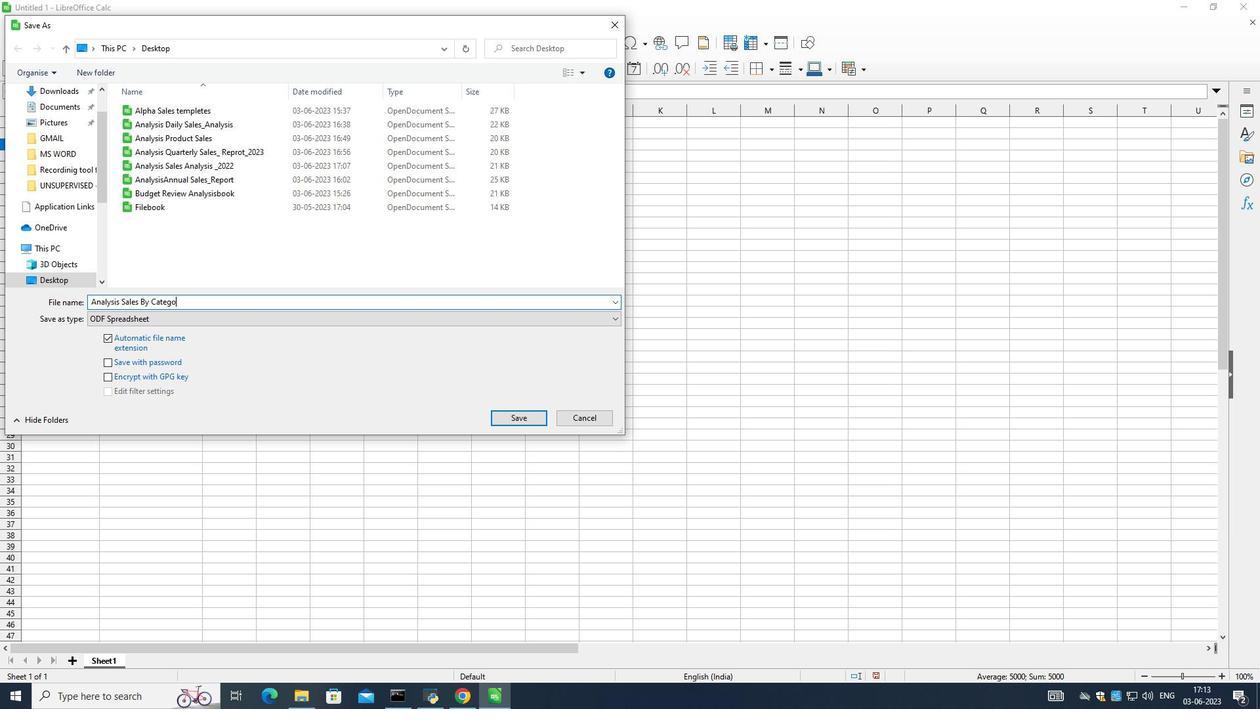 
Action: Mouse moved to (515, 419)
Screenshot: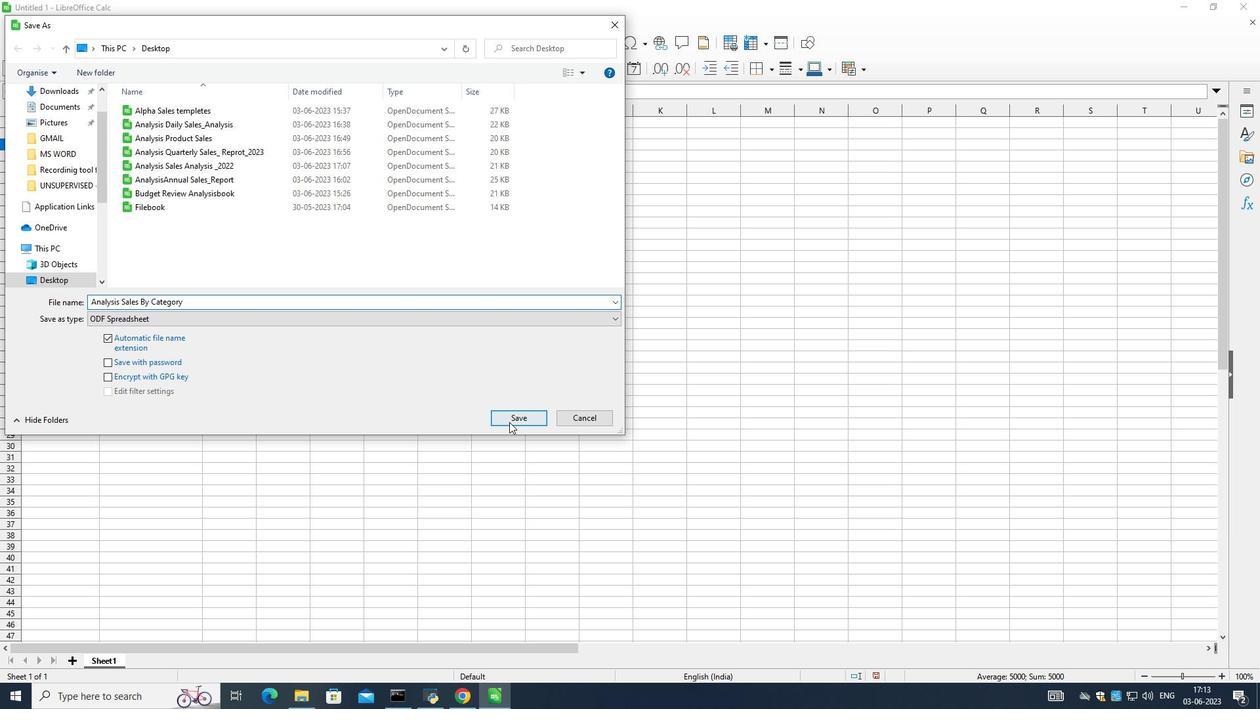 
Action: Mouse pressed left at (515, 419)
Screenshot: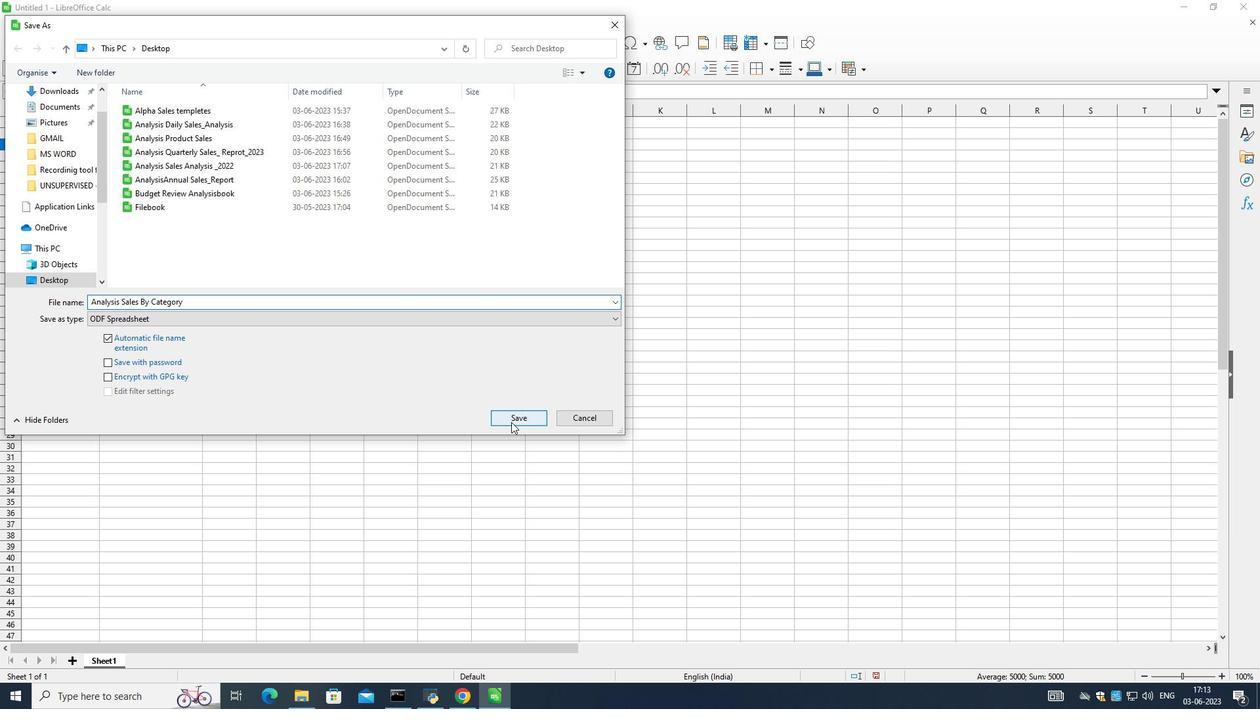 
Action: Mouse moved to (611, 386)
Screenshot: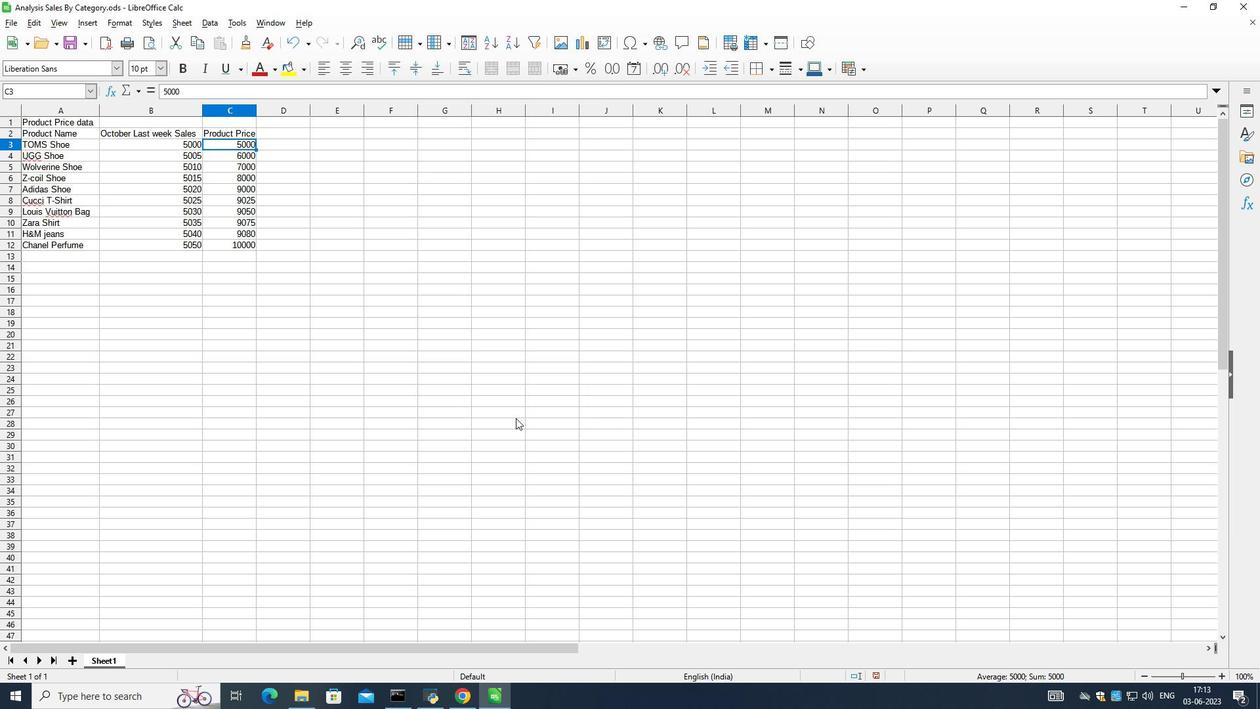 
